 Task: Create or edit an email template to welcome a new batch of students or employees, including details for an orientation program and introductory sessions.
Action: Mouse moved to (39, 59)
Screenshot: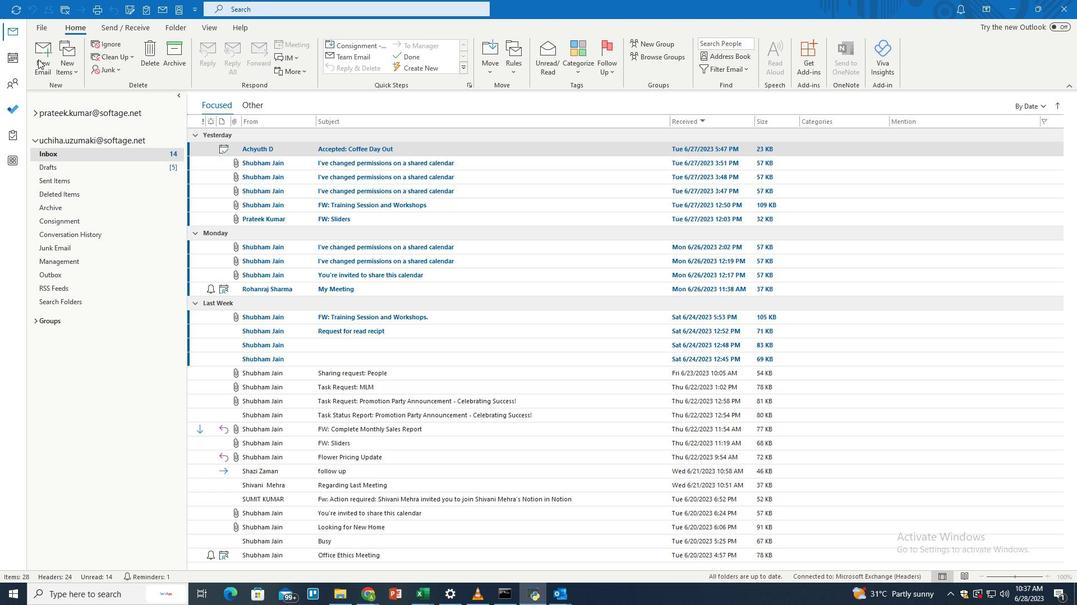 
Action: Mouse pressed left at (39, 59)
Screenshot: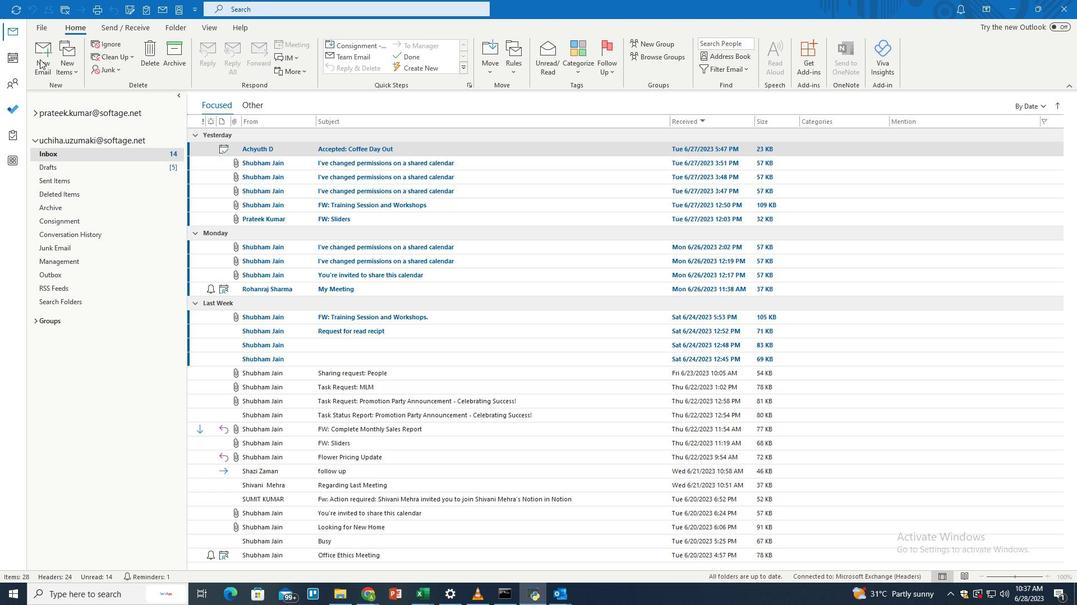 
Action: Mouse moved to (40, 59)
Screenshot: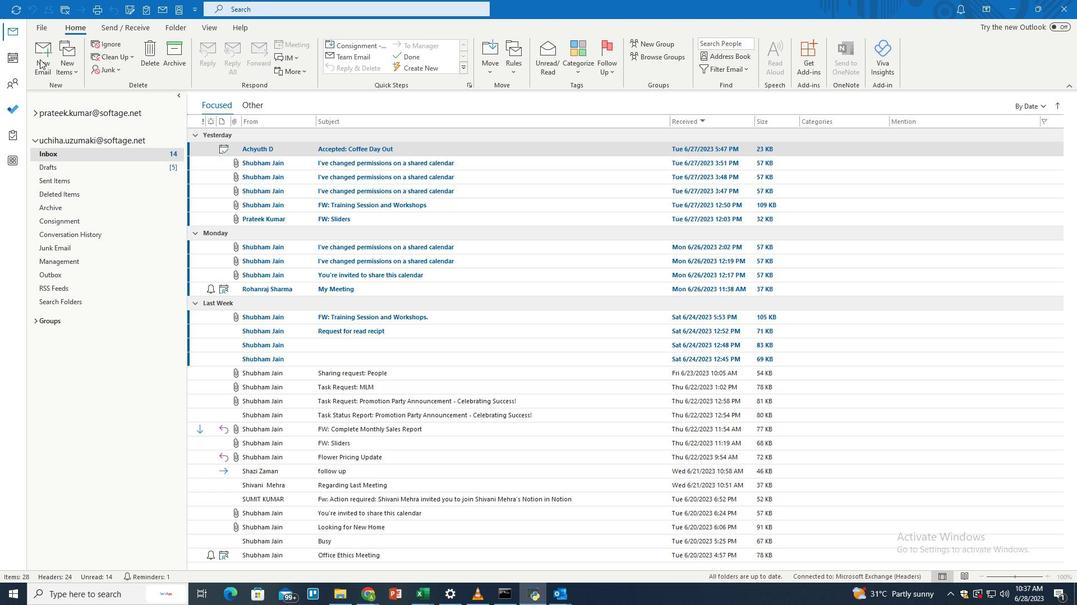 
Action: Mouse pressed left at (40, 59)
Screenshot: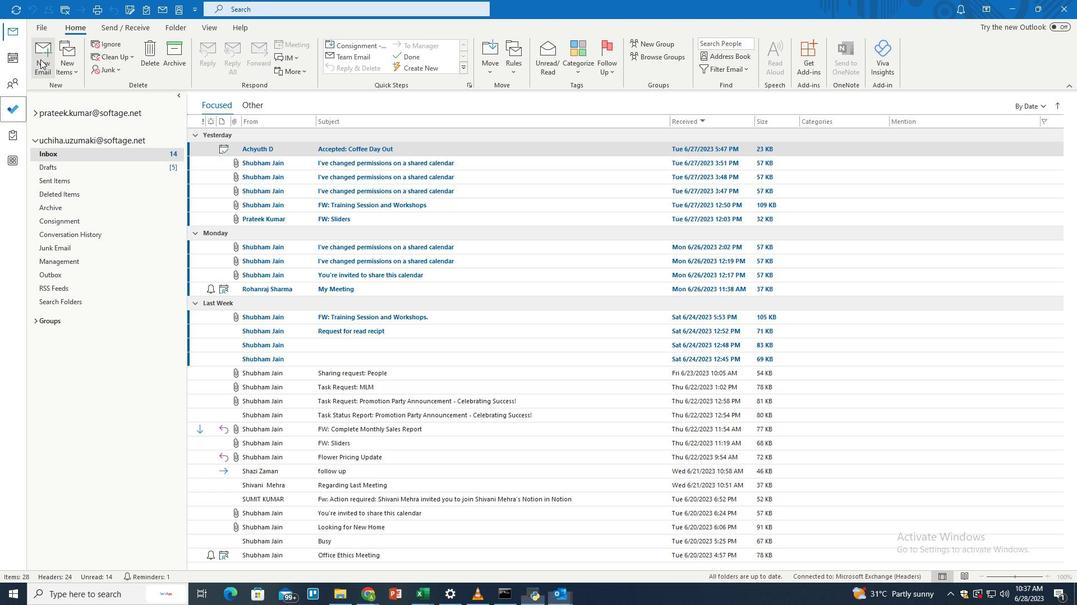 
Action: Mouse moved to (756, 63)
Screenshot: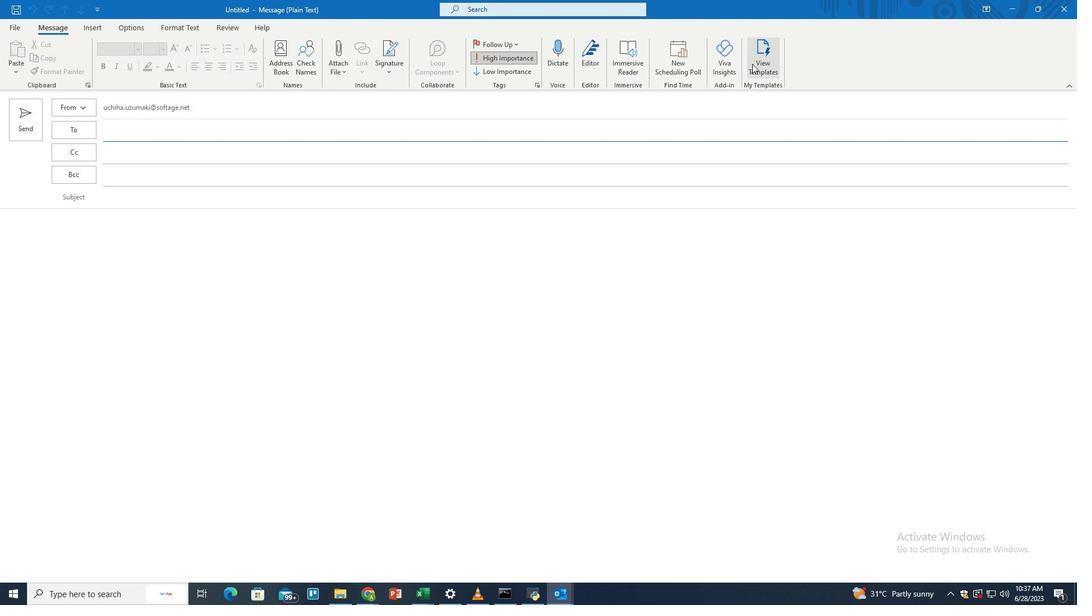 
Action: Mouse pressed left at (756, 63)
Screenshot: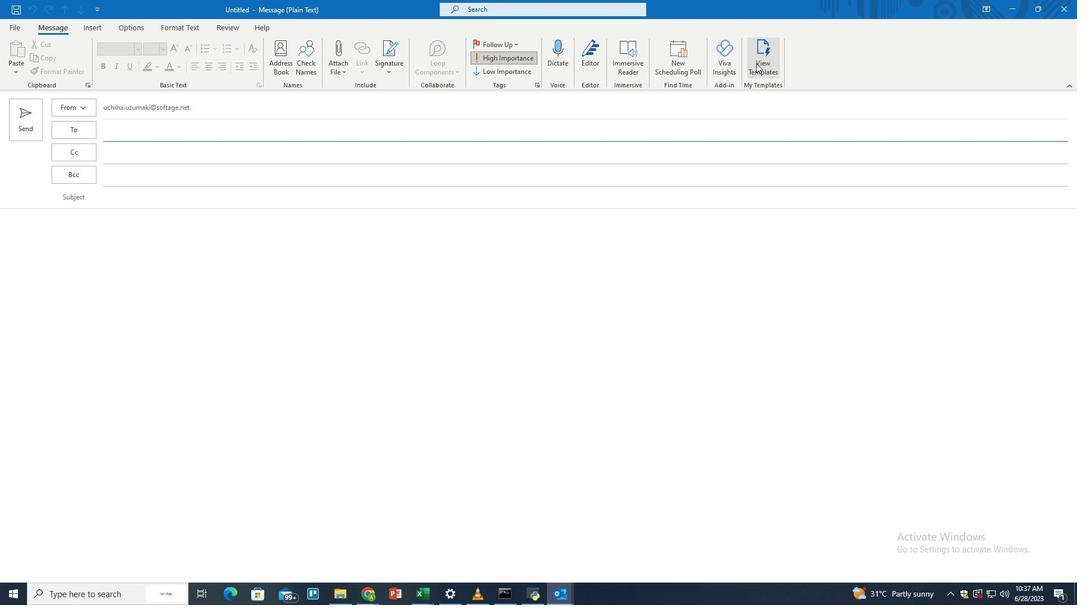 
Action: Mouse moved to (911, 277)
Screenshot: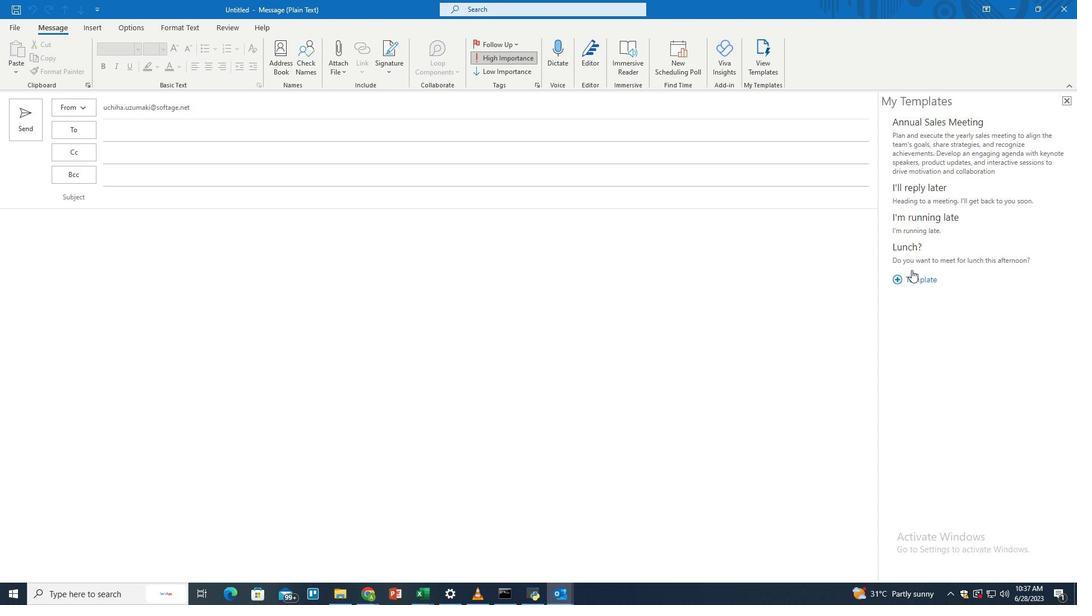 
Action: Mouse pressed left at (911, 277)
Screenshot: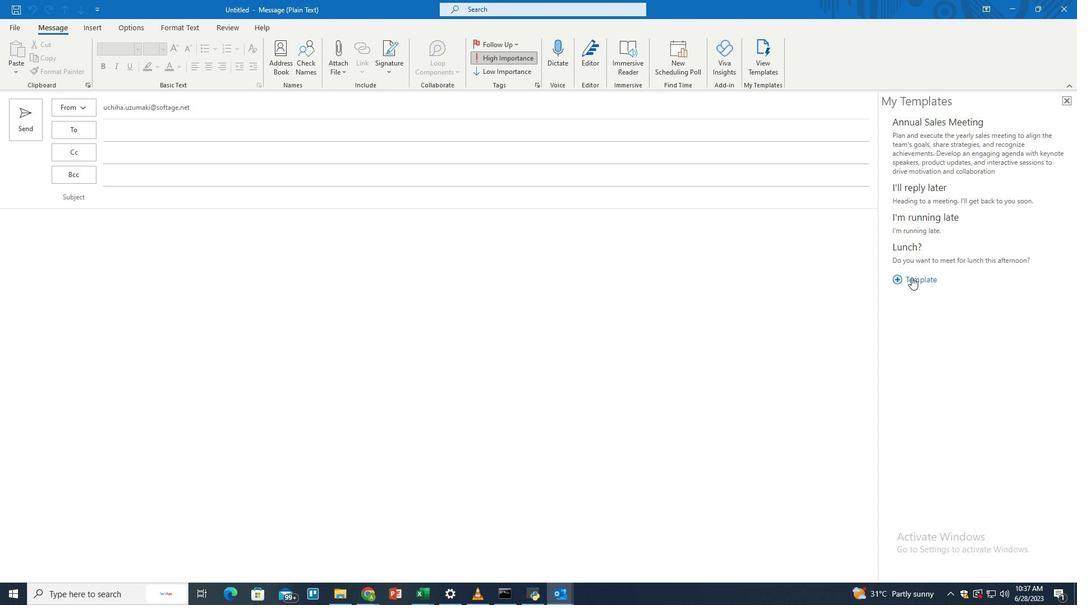 
Action: Mouse moved to (917, 124)
Screenshot: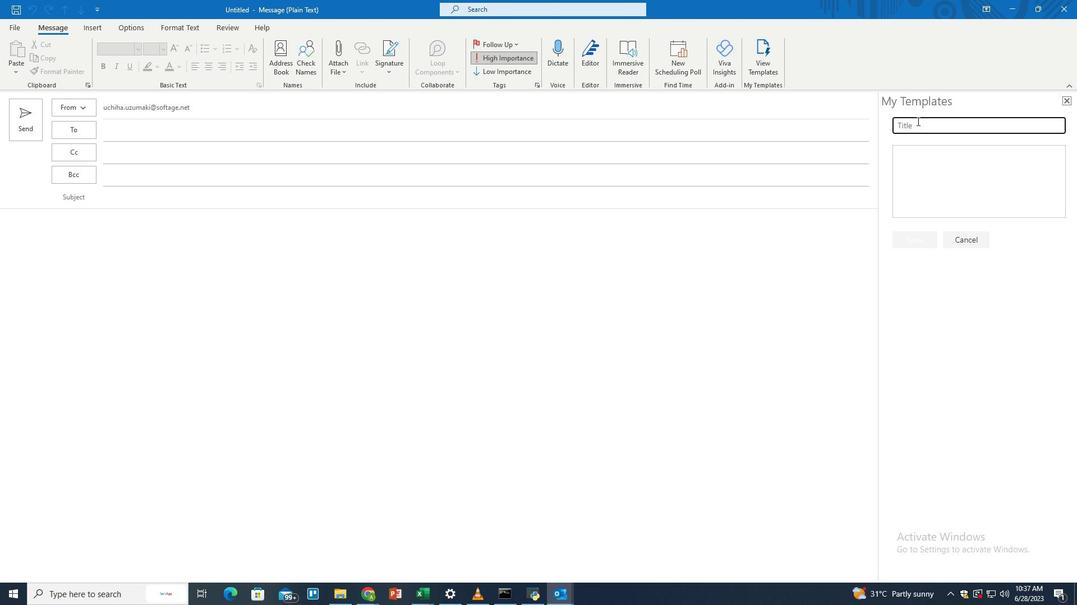 
Action: Mouse pressed left at (917, 124)
Screenshot: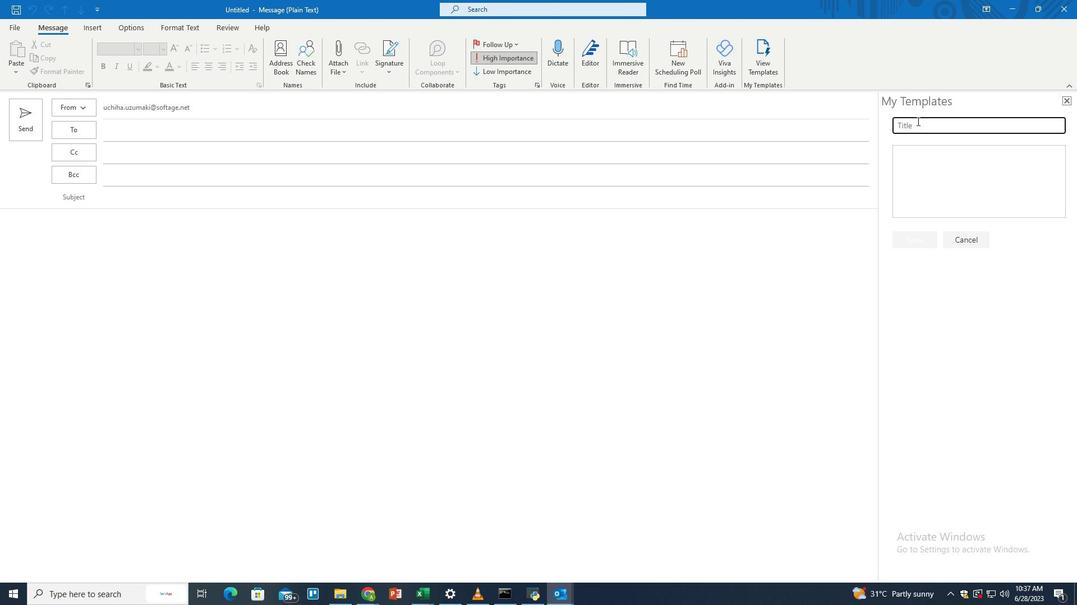 
Action: Key pressed <Key.shift>Welcome<Key.space><Key.shift><Key.shift><Key.shift><Key.shift><Key.shift><Key.shift><Key.shift><Key.shift><Key.shift>New<Key.space><Key.shift>Batch
Screenshot: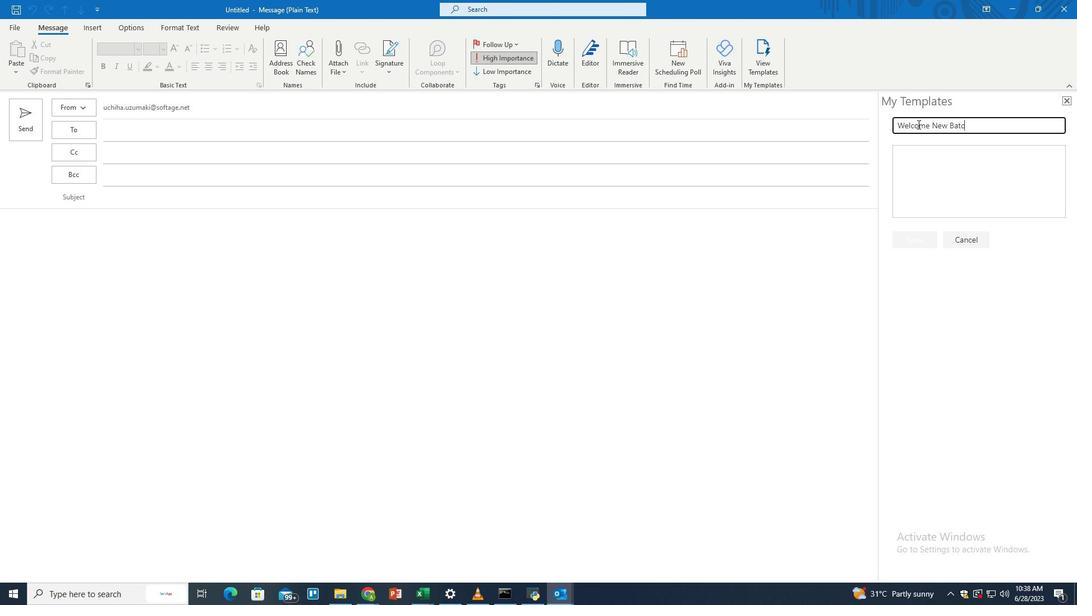 
Action: Mouse moved to (950, 160)
Screenshot: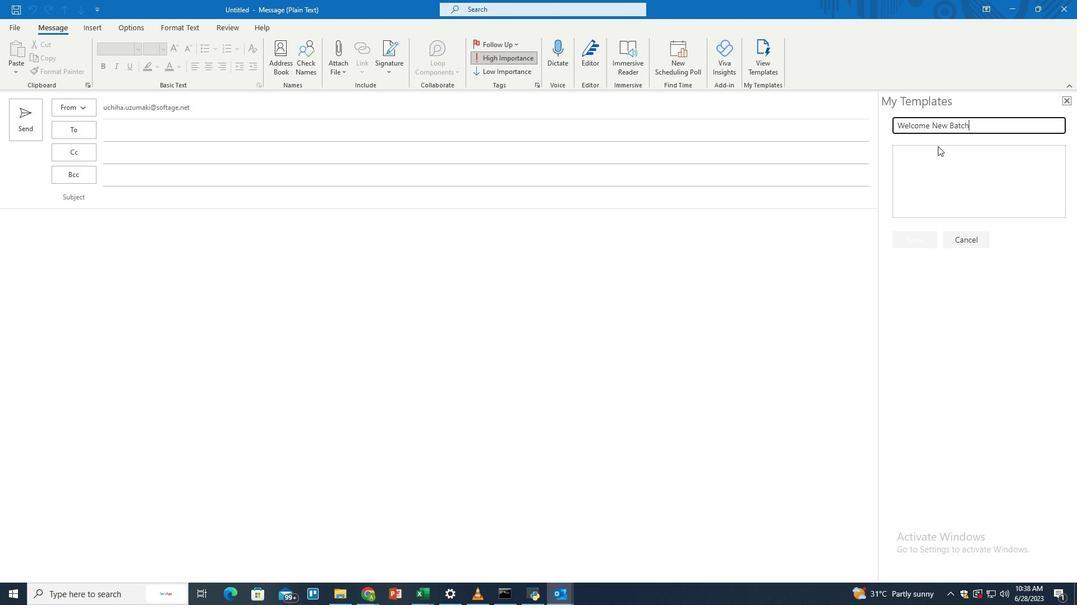 
Action: Mouse pressed left at (950, 160)
Screenshot: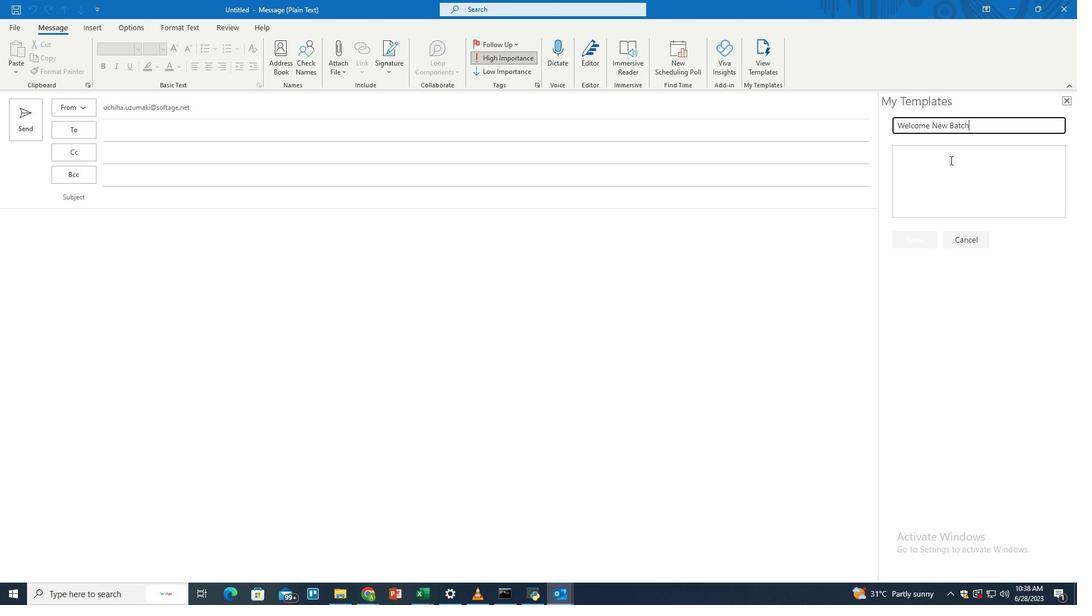 
Action: Key pressed <Key.shift>Plan<Key.space>and<Key.space>execute<Key.space>a<Key.space>warm<Key.space>welcome<Key.space>for<Key.space>the<Key.space>new<Key.space>batch<Key.space>of<Key.space>students\<Key.backspace>/employes<Key.backspace>es<Key.space>joining<Key.space>our<Key.space>organization/o<Key.backspace>institution.<Key.space><Key.shift>Develop<Key.space>an<Key.space>orientation<Key.space>program<Key.space>to<Key.space>familiarixe<Key.backspace><Key.backspace>ze<Key.space>them<Key.space>with<Key.space>our<Key.space>culture,<Key.space>policies,<Key.space>and<Key.space>facilities.<Key.space><Key.shift>Organize<Key.space>an<Key.space>introductory<Key.space>sessionn,<Key.space>p<Key.backspace><Key.backspace><Key.backspace><Key.backspace><Key.space><Key.backspace>,<Key.space>provide<Key.space>welcome<Key.space>kits,<Key.space>and<Key.space>s<Key.backspace>assign<Key.space>mentors<Key.space>to<Key.space>facilitate<Key.space>a<Key.space>smot<Key.backspace>oth<Key.space>transetion<Key.backspace><Key.backspace><Key.backspace><Key.backspace><Key.backspace>ition<Key.space>and<Key.space>foster<Key.space>a<Key.space>positive<Key.space>and<Key.space>inclusive<Key.space>environe<Key.backspace>ment
Screenshot: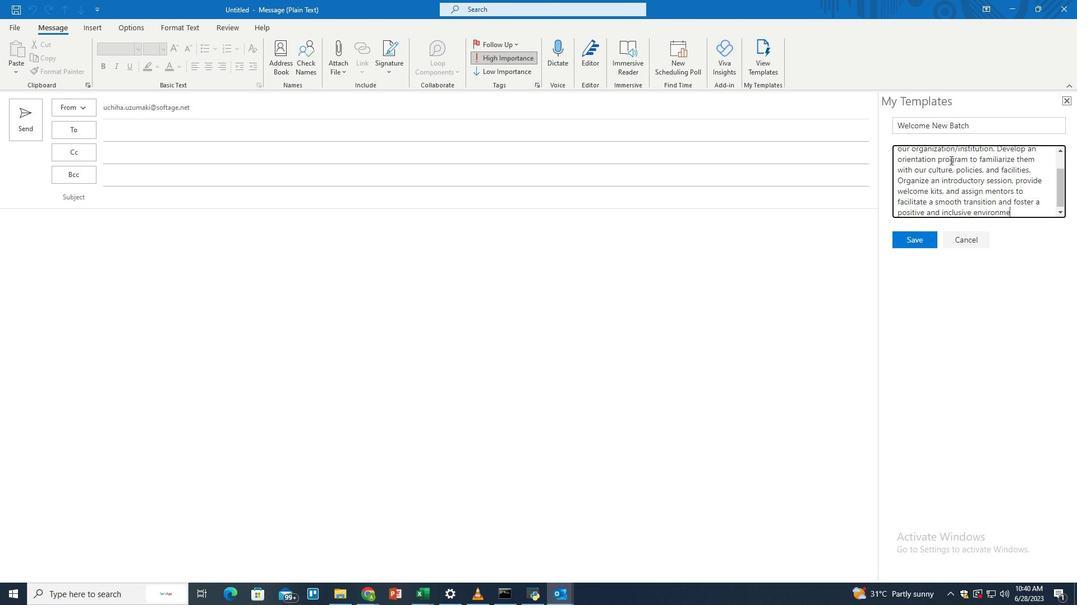 
Action: Mouse moved to (916, 239)
Screenshot: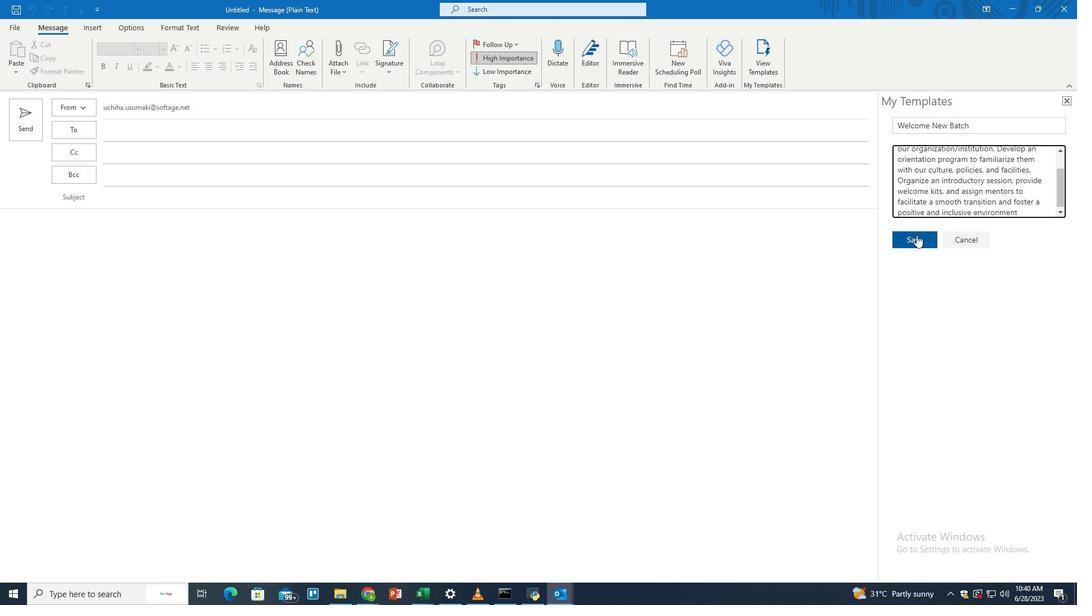 
Action: Mouse pressed left at (916, 239)
Screenshot: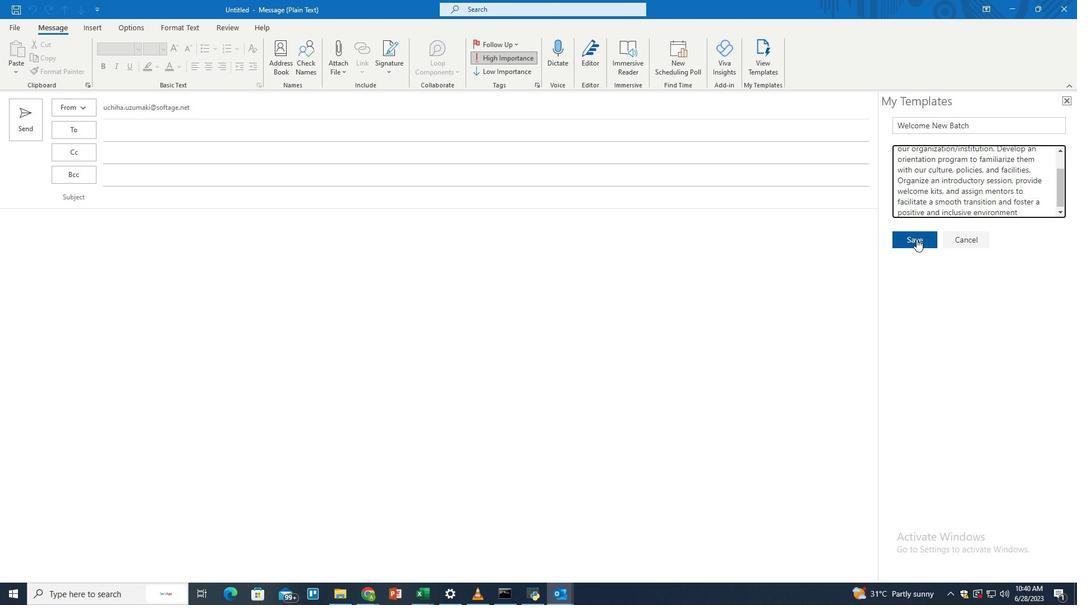 
Action: Mouse moved to (821, 301)
Screenshot: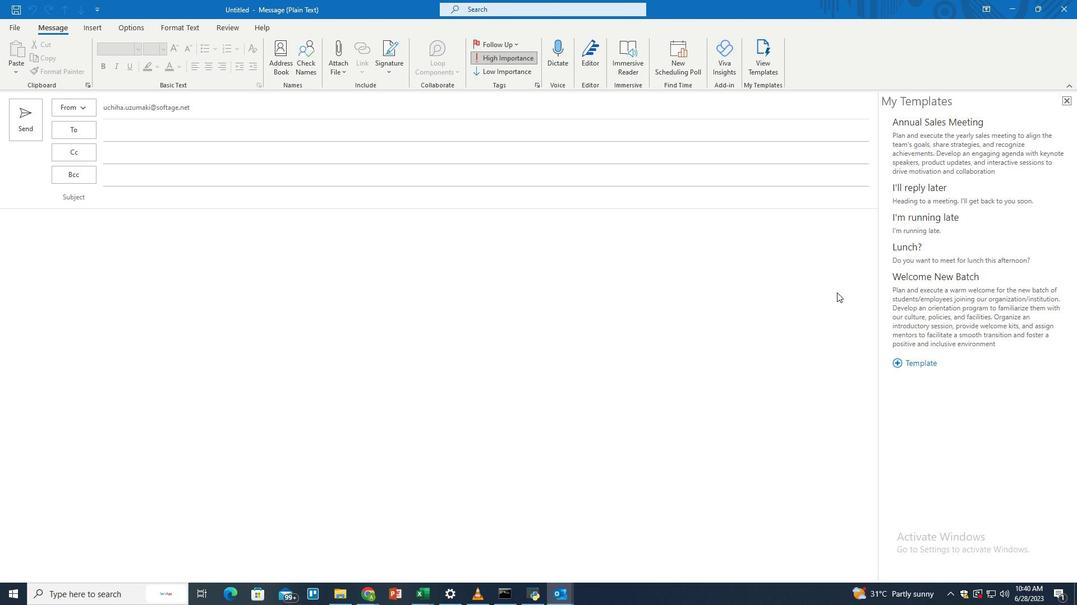 
